 Task: Create a due date automation trigger when advanced on, on the monday before a card is due add fields without custom field "Resume" checked at 11:00 AM.
Action: Mouse moved to (949, 72)
Screenshot: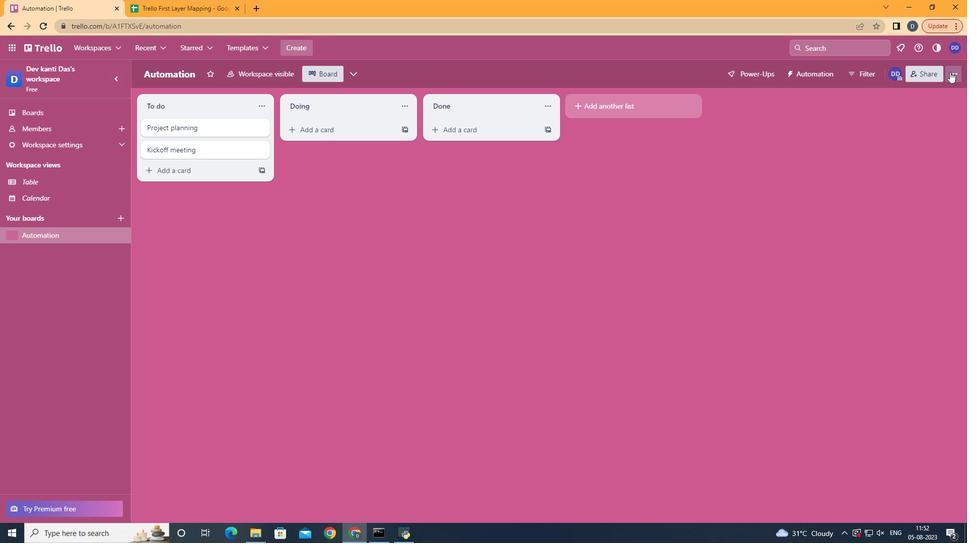 
Action: Mouse pressed left at (949, 72)
Screenshot: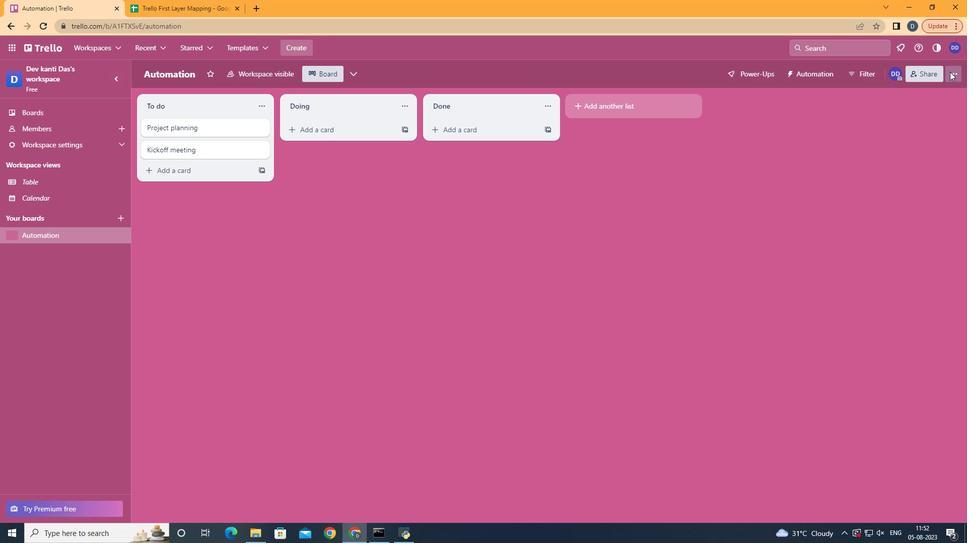 
Action: Mouse moved to (912, 206)
Screenshot: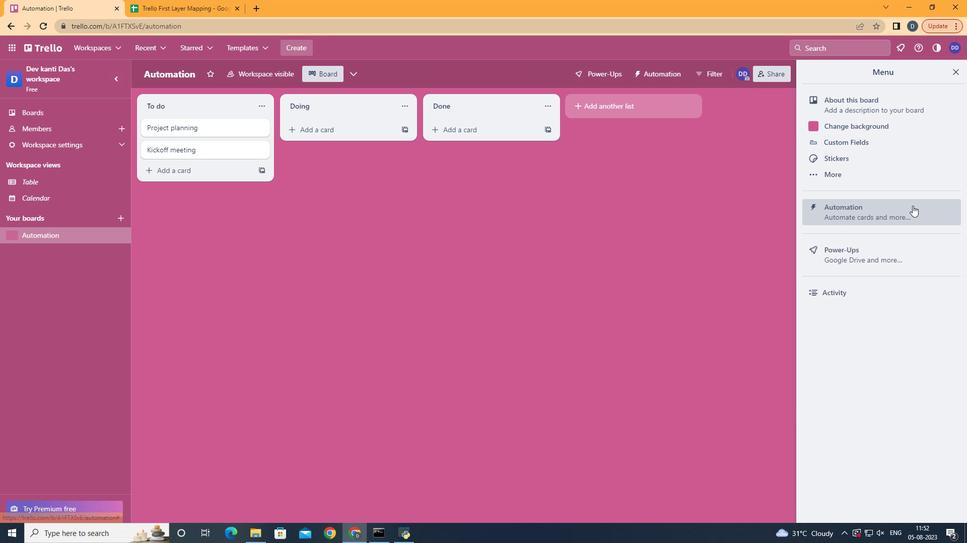 
Action: Mouse pressed left at (912, 206)
Screenshot: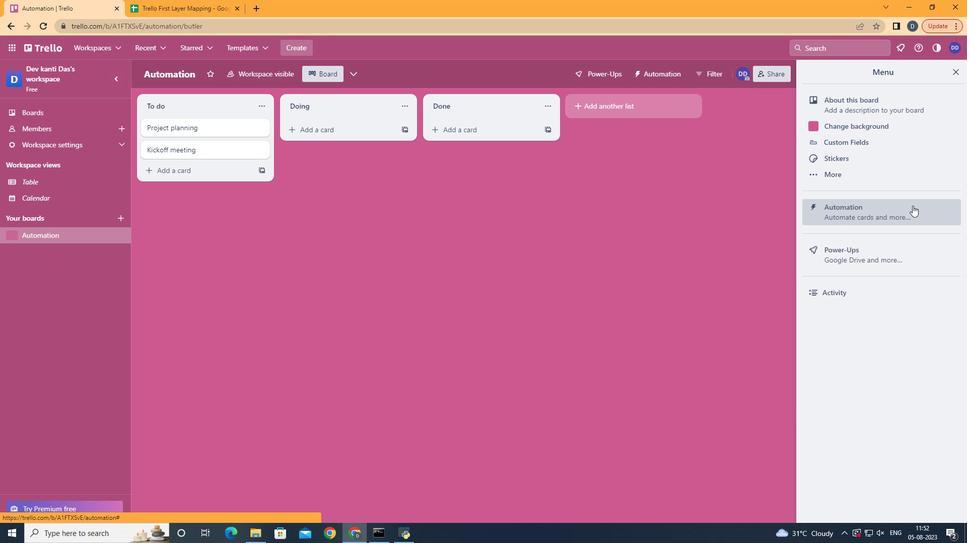 
Action: Mouse moved to (201, 207)
Screenshot: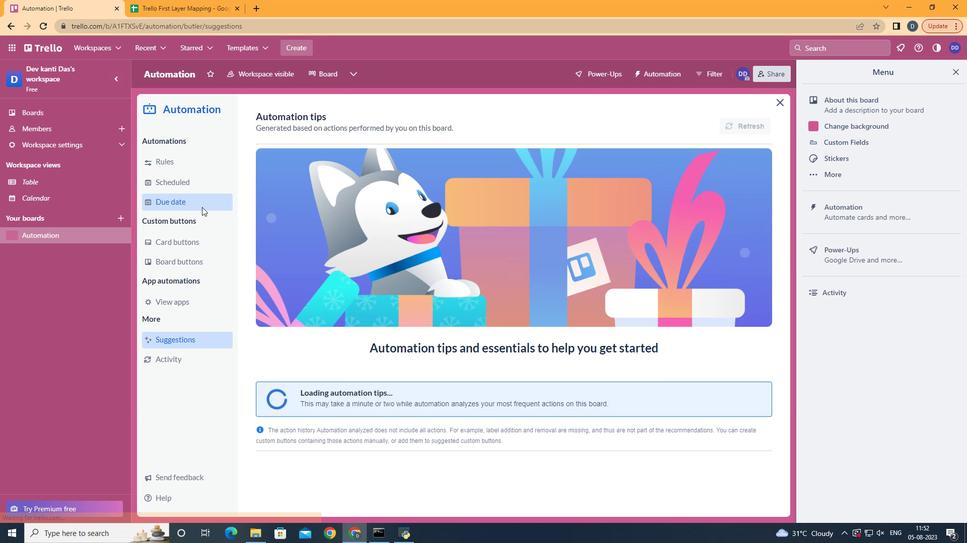 
Action: Mouse pressed left at (201, 207)
Screenshot: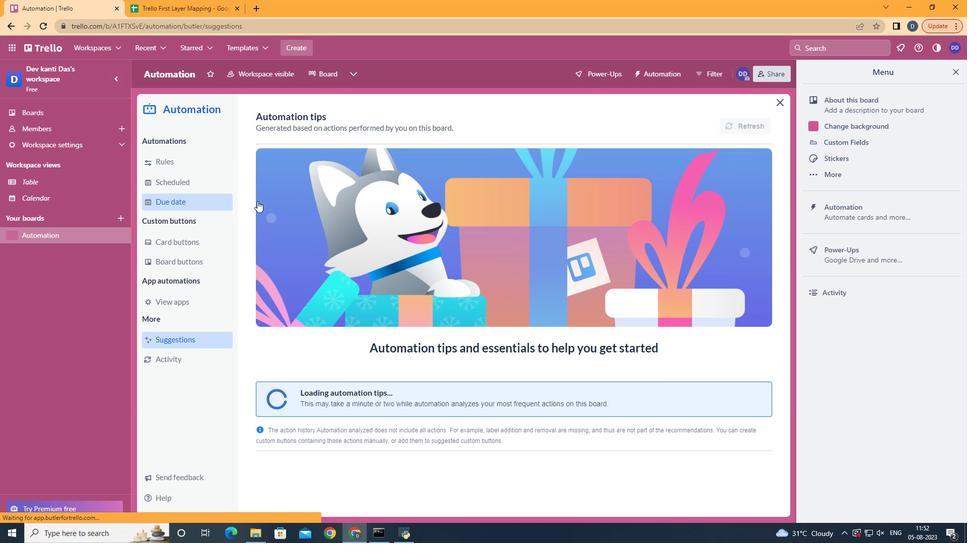 
Action: Mouse moved to (707, 124)
Screenshot: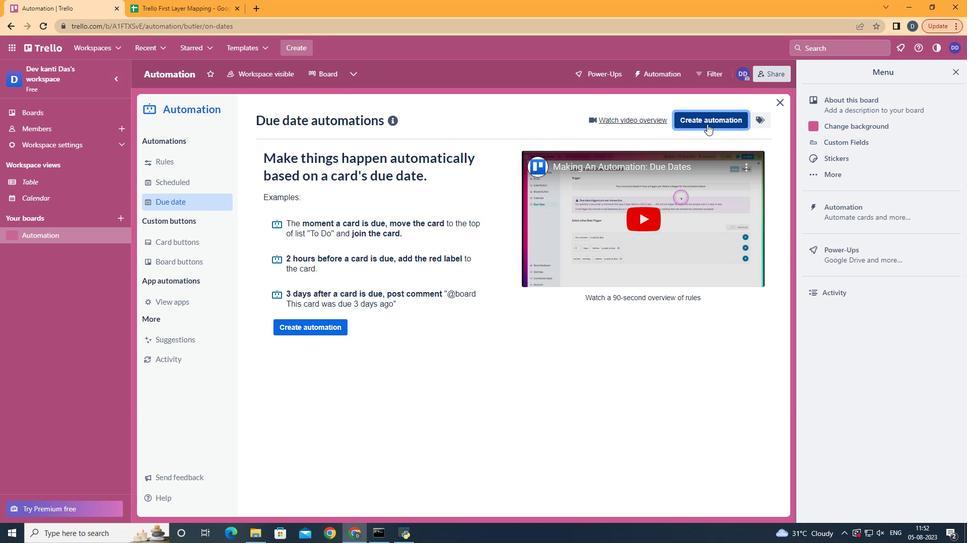 
Action: Mouse pressed left at (707, 124)
Screenshot: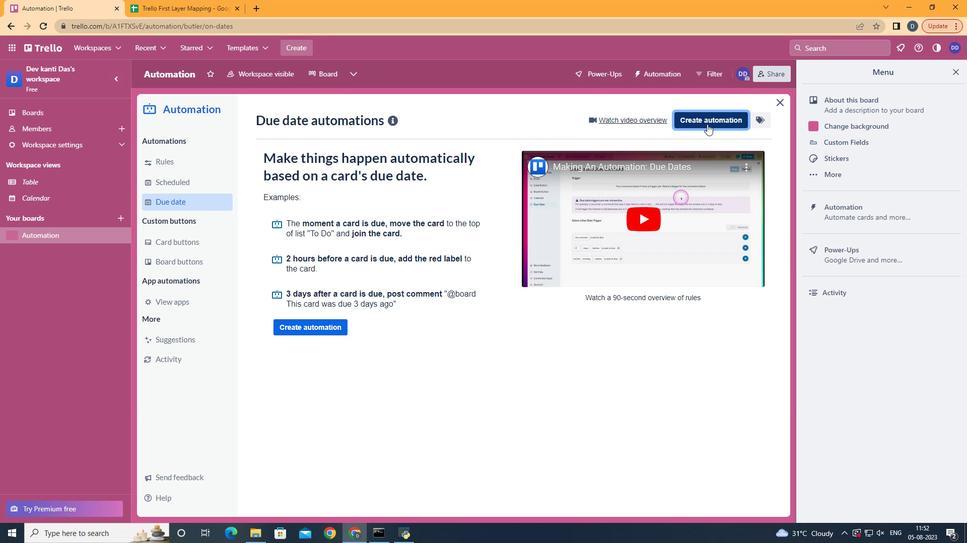 
Action: Mouse moved to (564, 221)
Screenshot: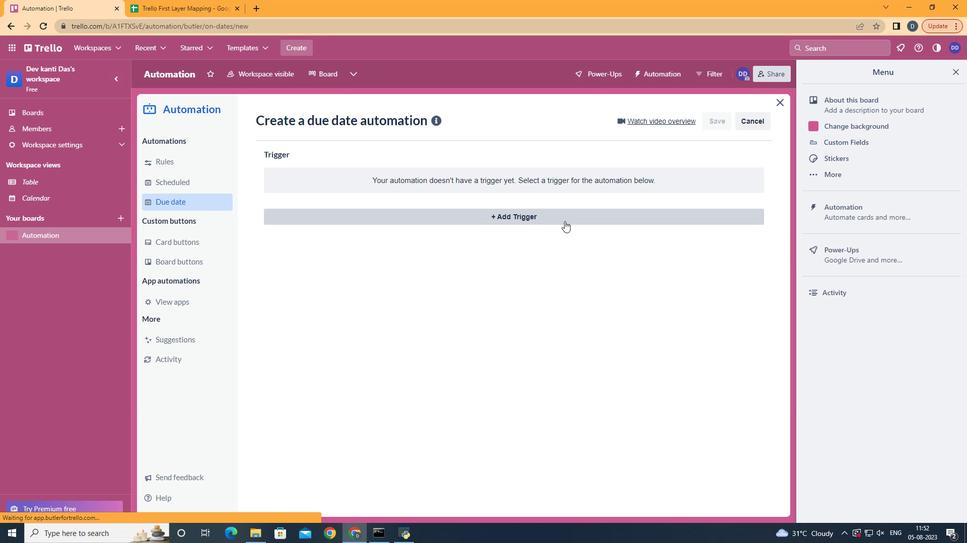 
Action: Mouse pressed left at (564, 221)
Screenshot: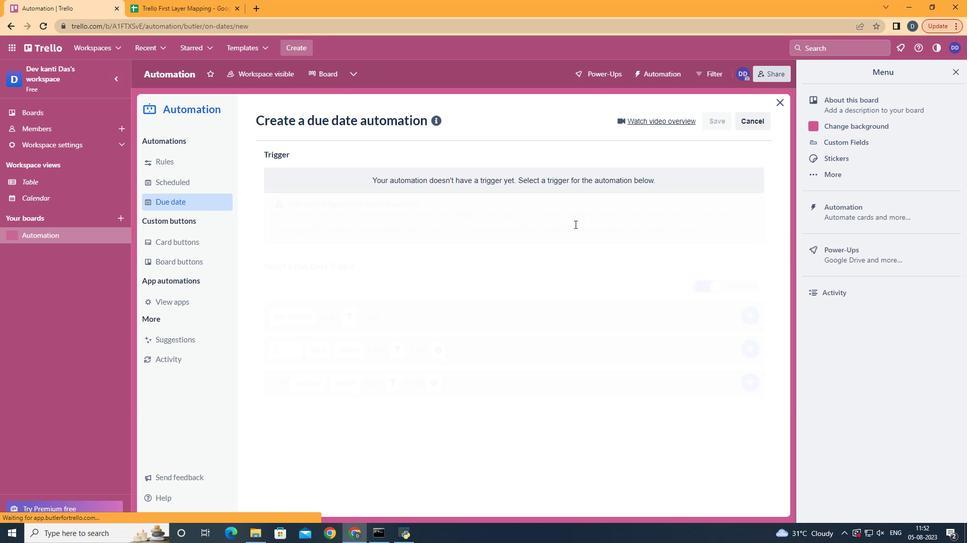 
Action: Mouse moved to (330, 265)
Screenshot: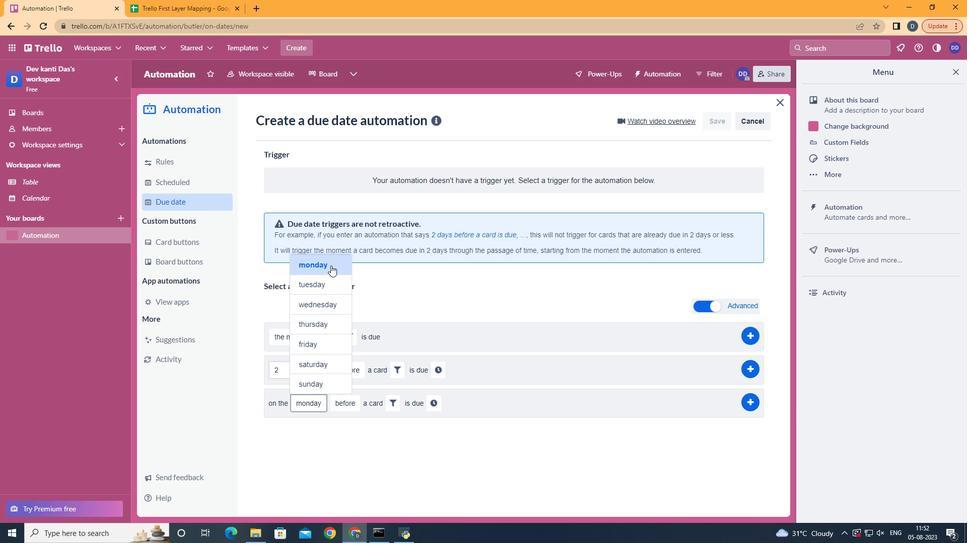 
Action: Mouse pressed left at (330, 265)
Screenshot: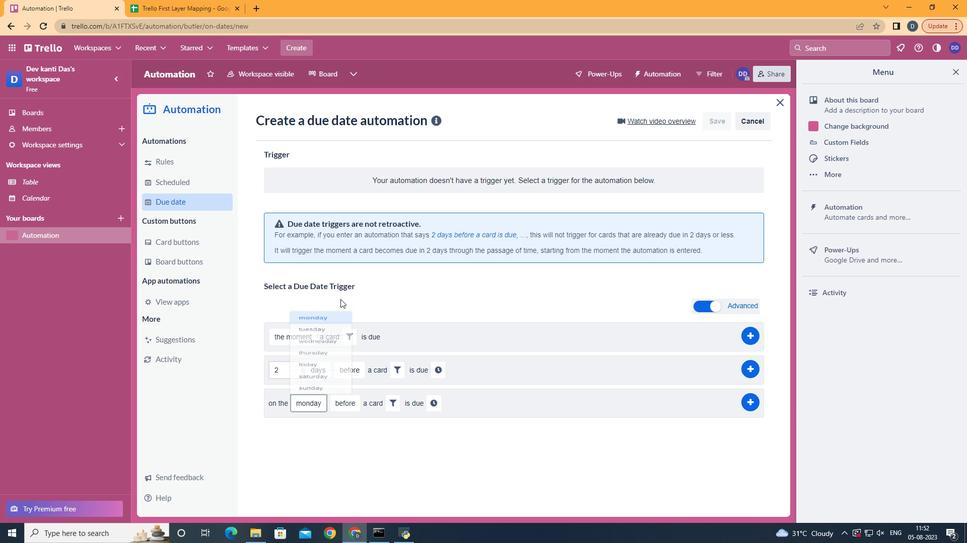 
Action: Mouse moved to (353, 422)
Screenshot: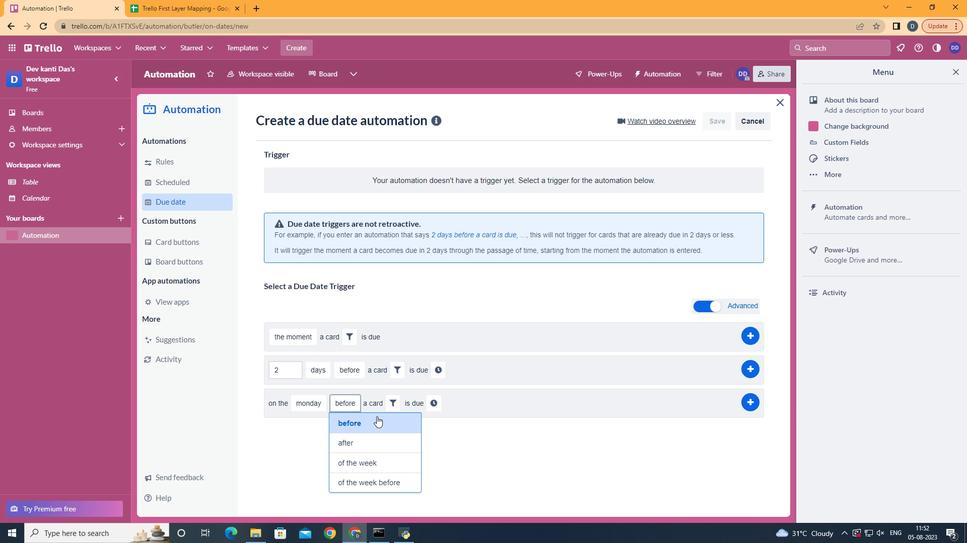 
Action: Mouse pressed left at (353, 422)
Screenshot: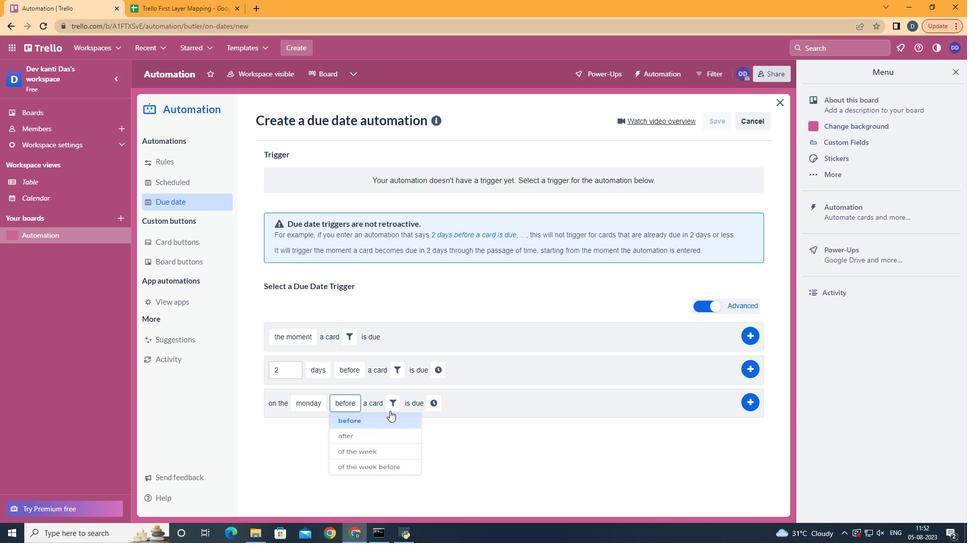 
Action: Mouse moved to (390, 411)
Screenshot: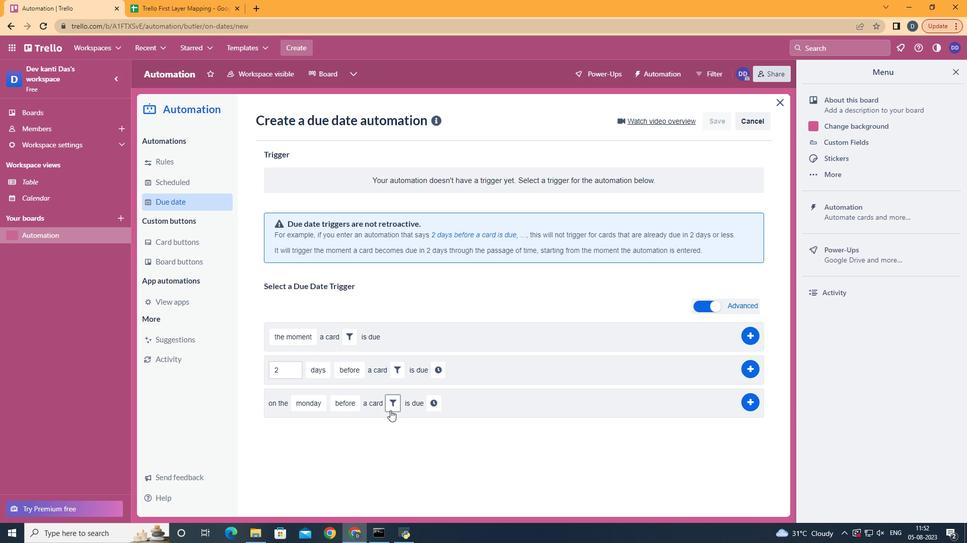 
Action: Mouse pressed left at (390, 411)
Screenshot: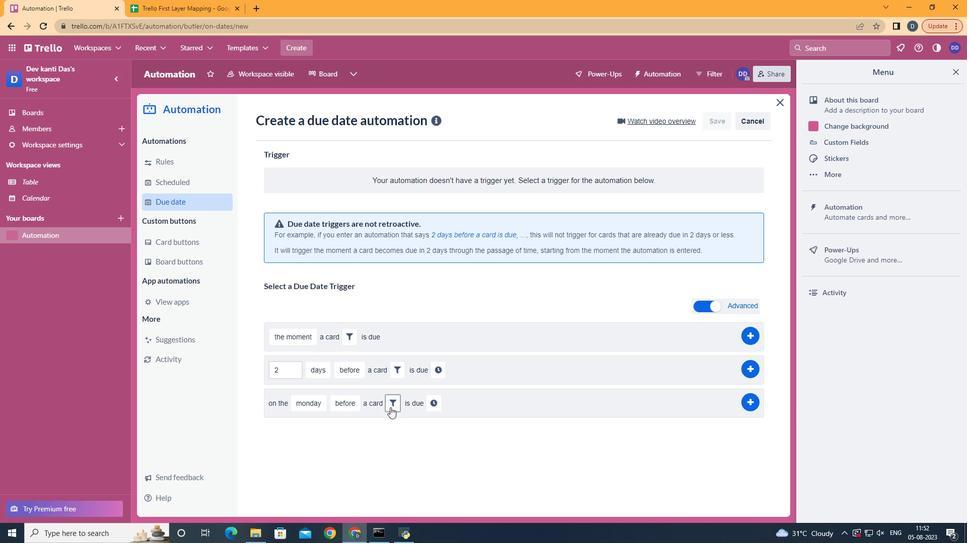 
Action: Mouse moved to (550, 437)
Screenshot: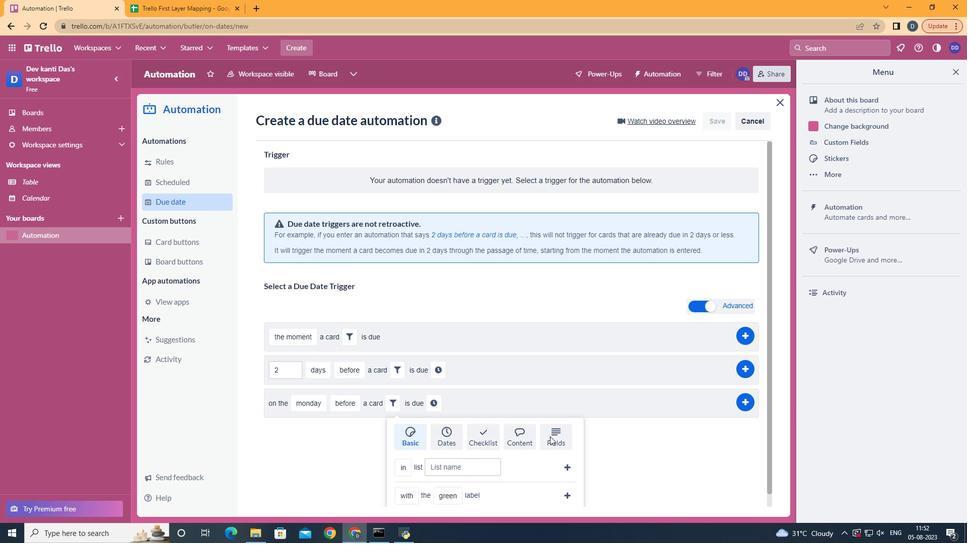 
Action: Mouse pressed left at (550, 437)
Screenshot: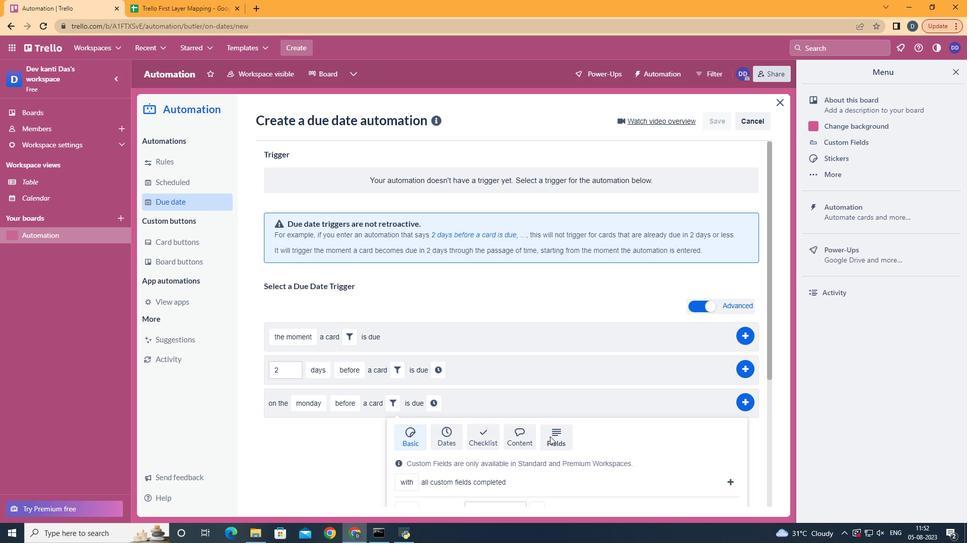 
Action: Mouse moved to (550, 437)
Screenshot: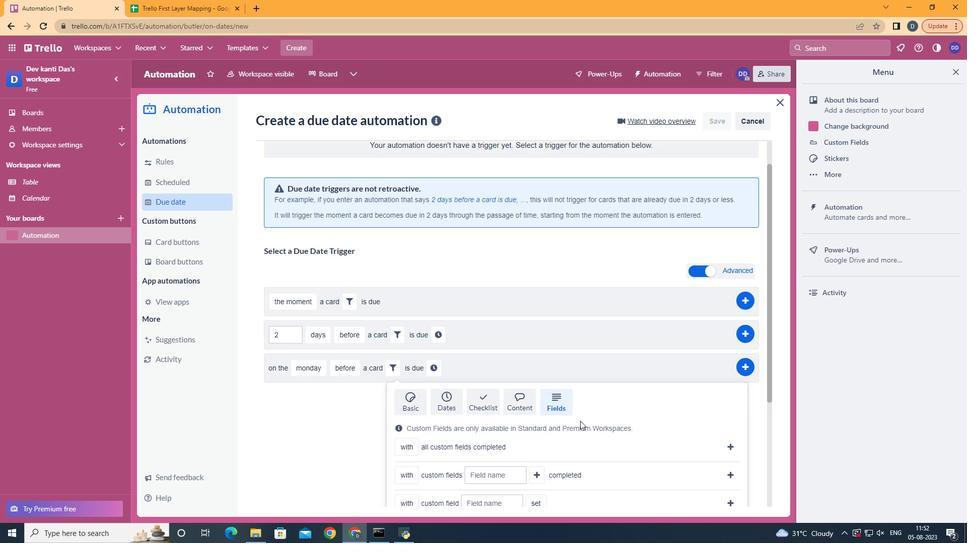 
Action: Mouse scrolled (550, 436) with delta (0, 0)
Screenshot: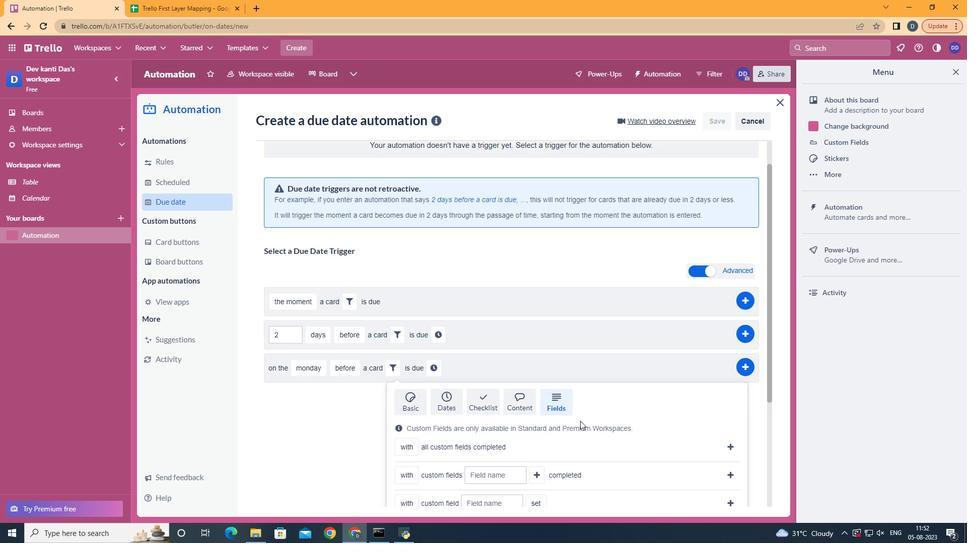 
Action: Mouse scrolled (550, 436) with delta (0, 0)
Screenshot: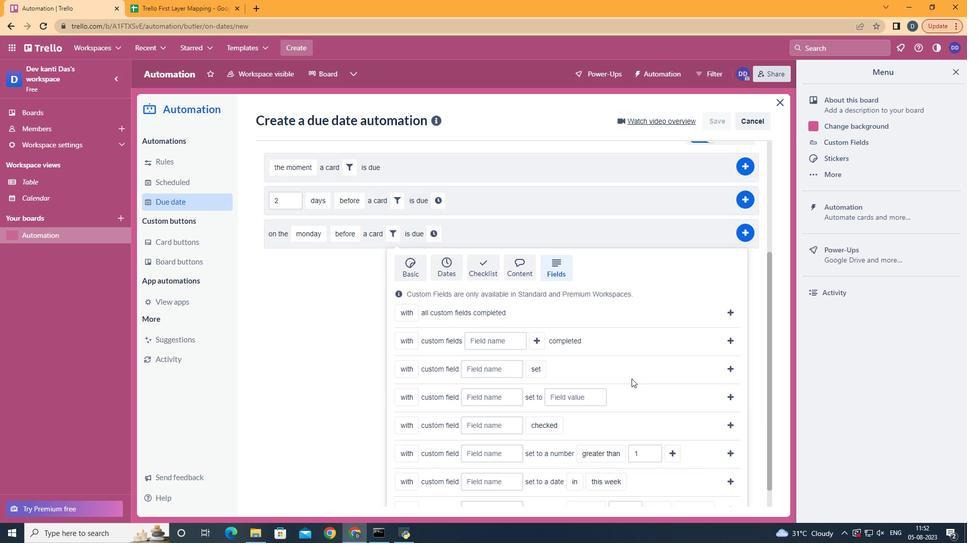 
Action: Mouse scrolled (550, 436) with delta (0, 0)
Screenshot: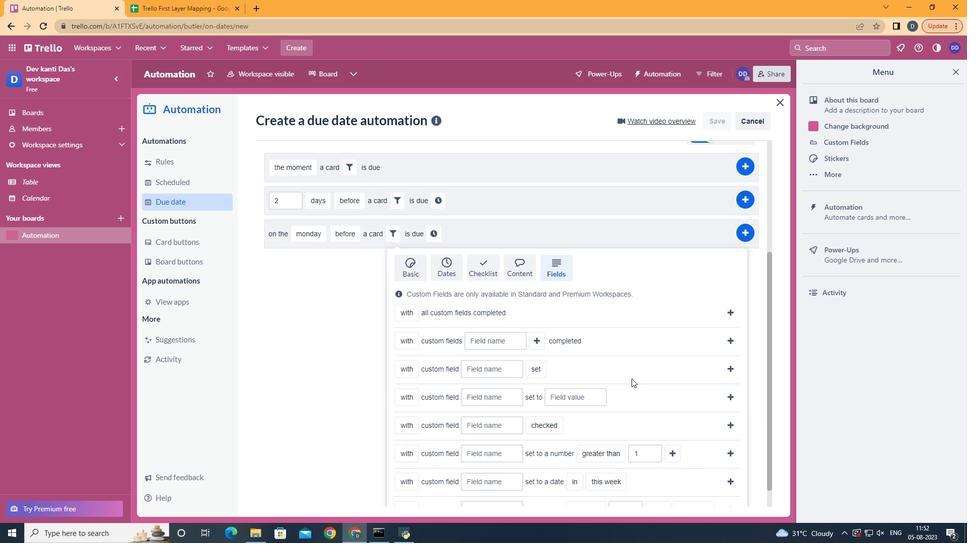 
Action: Mouse scrolled (550, 436) with delta (0, 0)
Screenshot: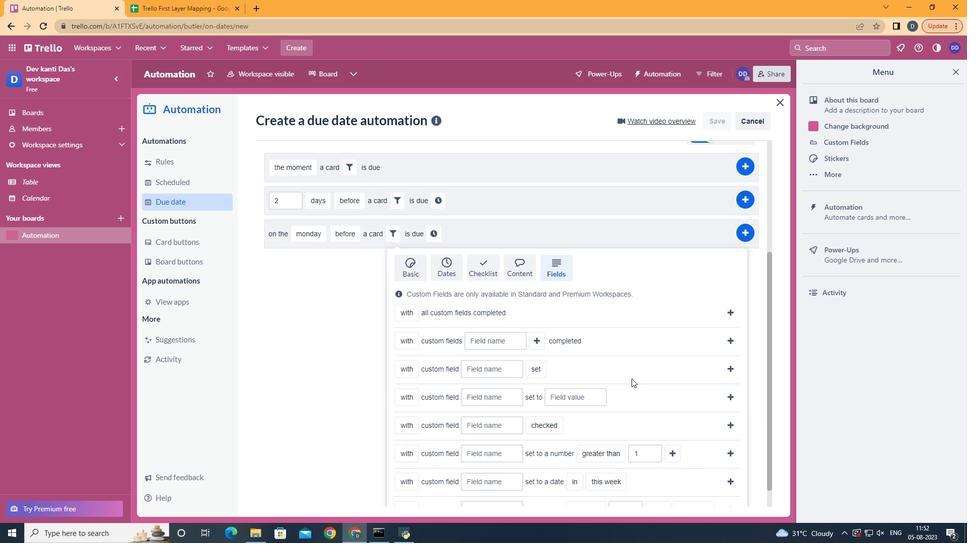 
Action: Mouse moved to (418, 437)
Screenshot: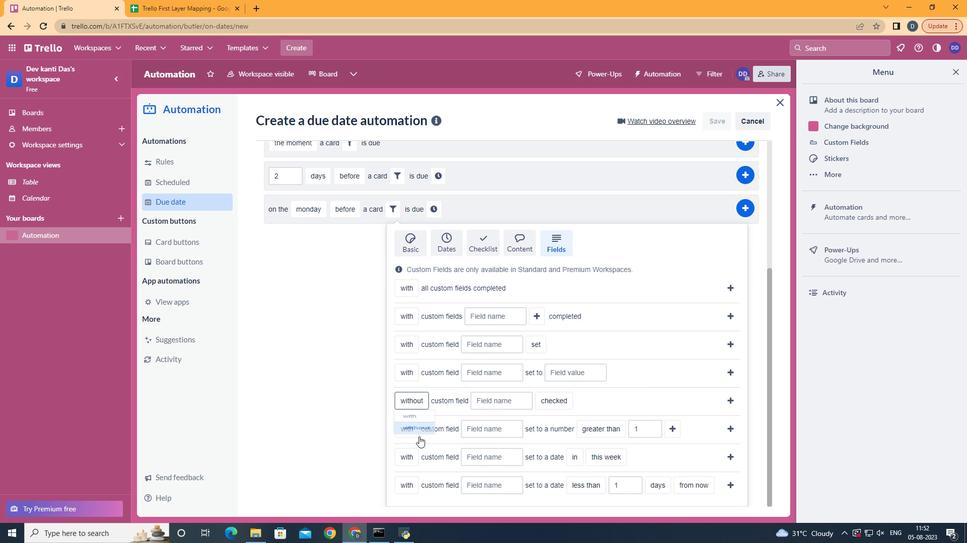 
Action: Mouse pressed left at (418, 437)
Screenshot: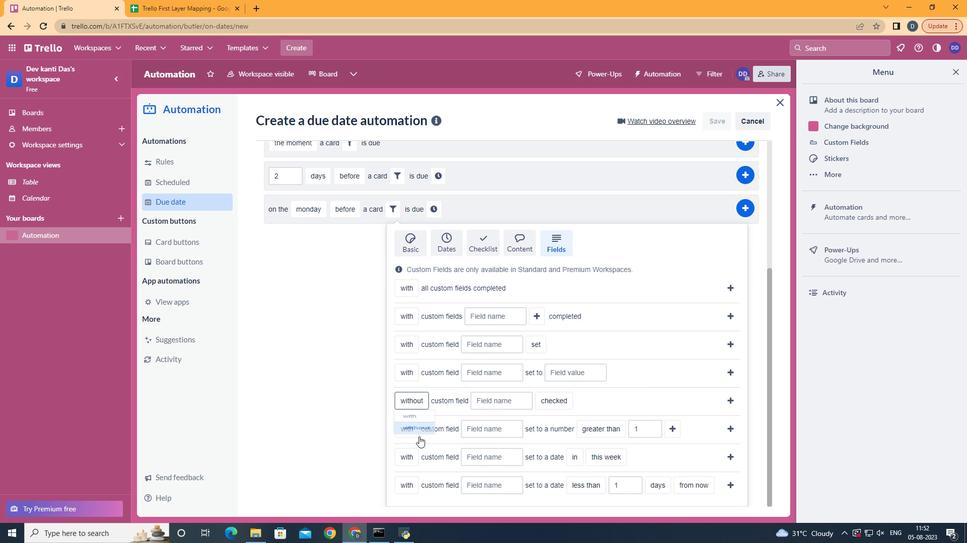 
Action: Mouse moved to (509, 400)
Screenshot: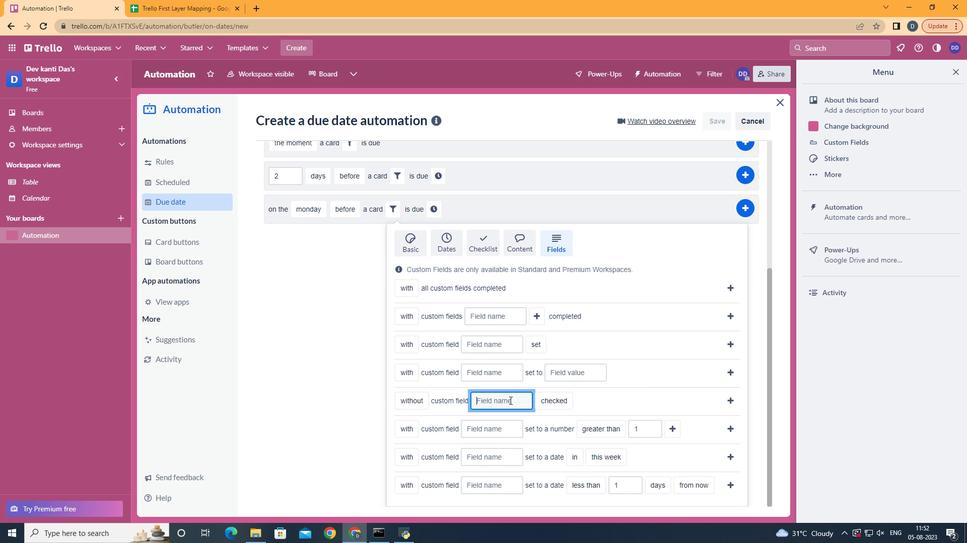 
Action: Mouse pressed left at (509, 400)
Screenshot: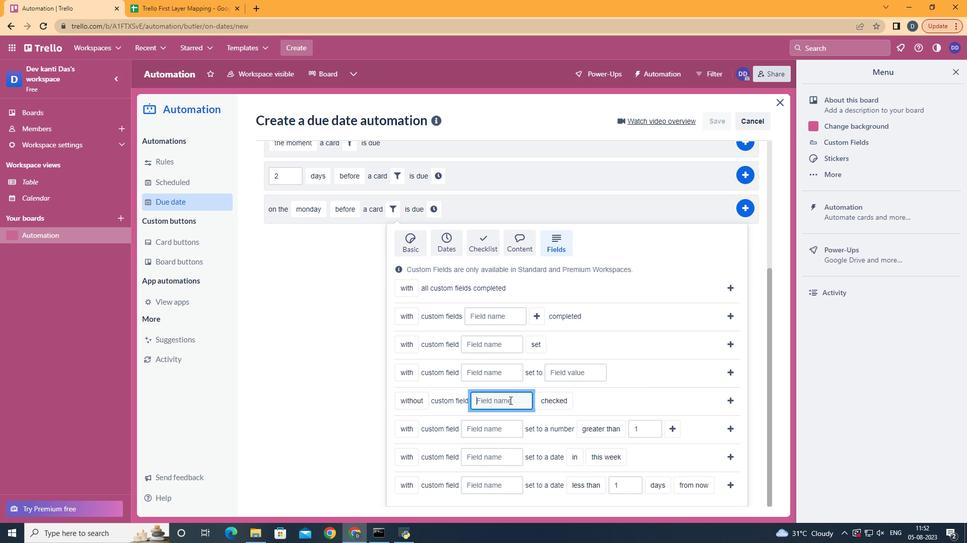 
Action: Key pressed <Key.shift>Resume
Screenshot: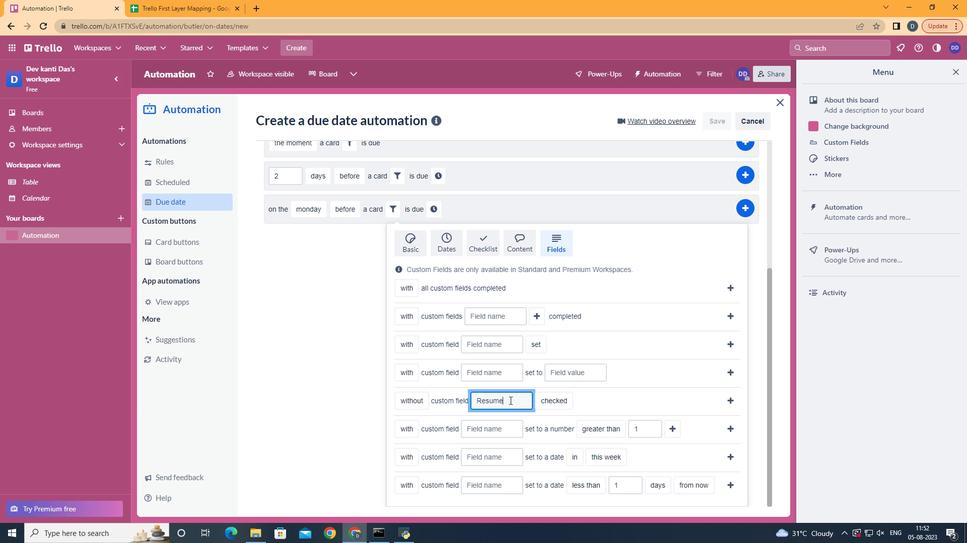
Action: Mouse moved to (564, 414)
Screenshot: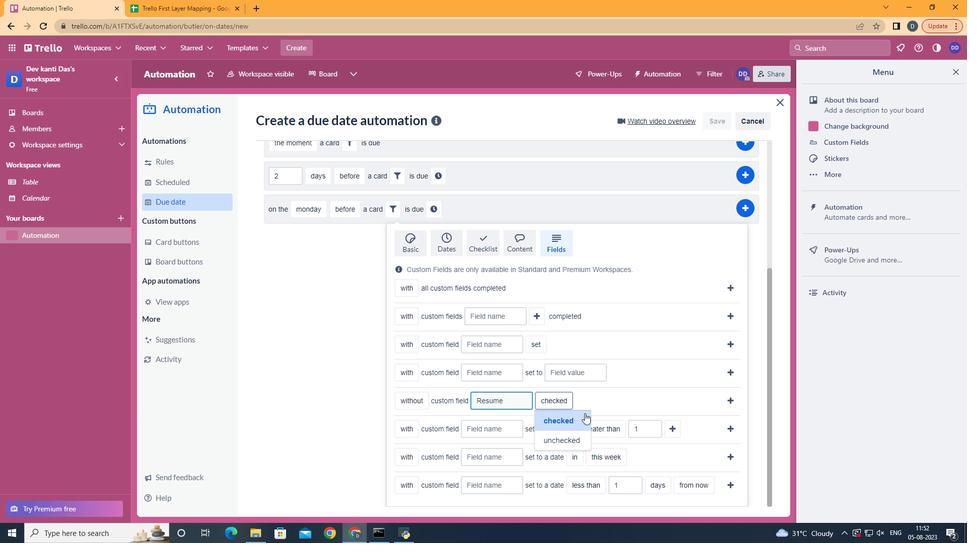 
Action: Mouse pressed left at (564, 414)
Screenshot: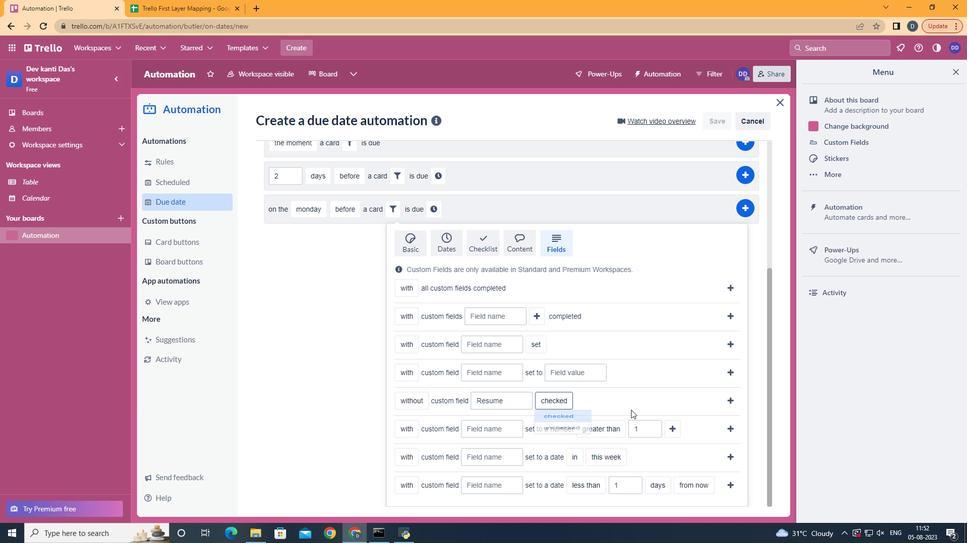 
Action: Mouse moved to (733, 396)
Screenshot: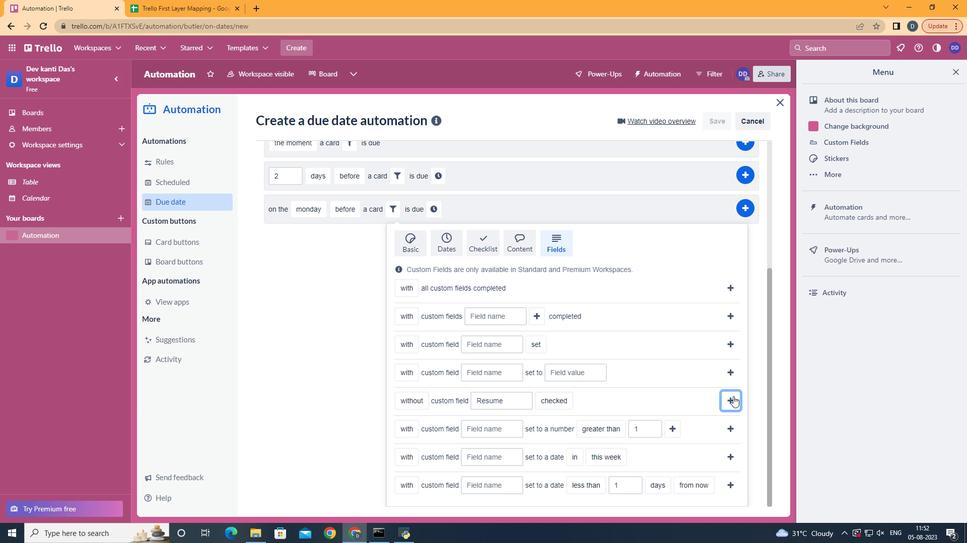 
Action: Mouse pressed left at (733, 396)
Screenshot: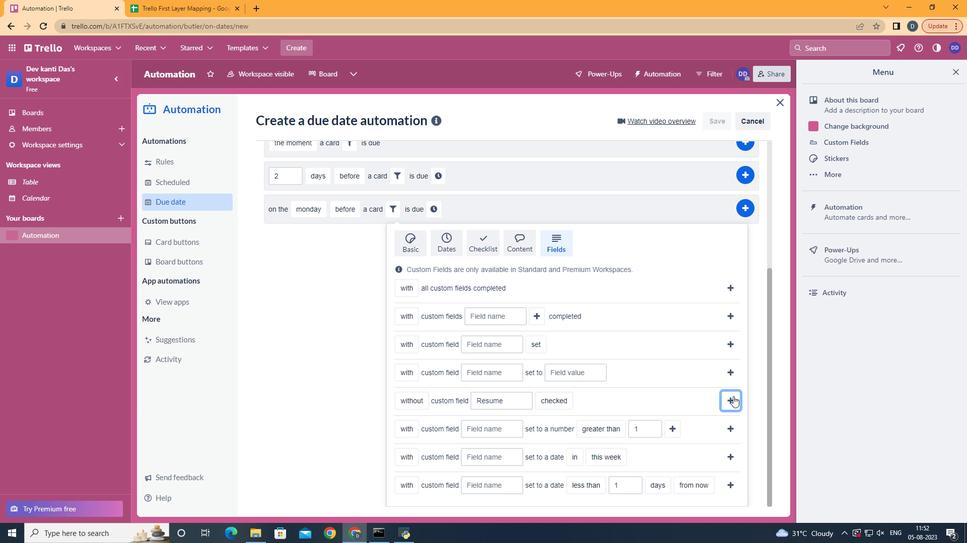 
Action: Mouse moved to (590, 394)
Screenshot: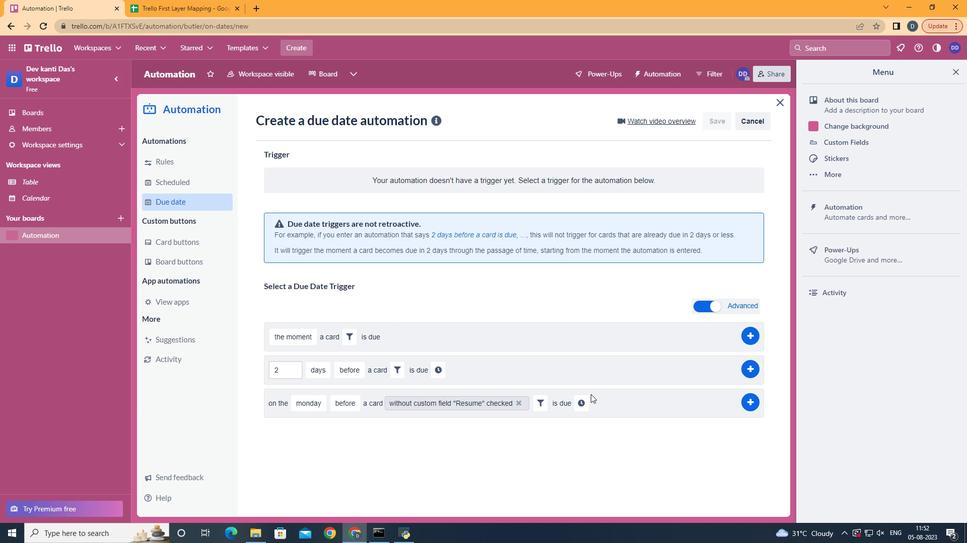 
Action: Mouse pressed left at (590, 394)
Screenshot: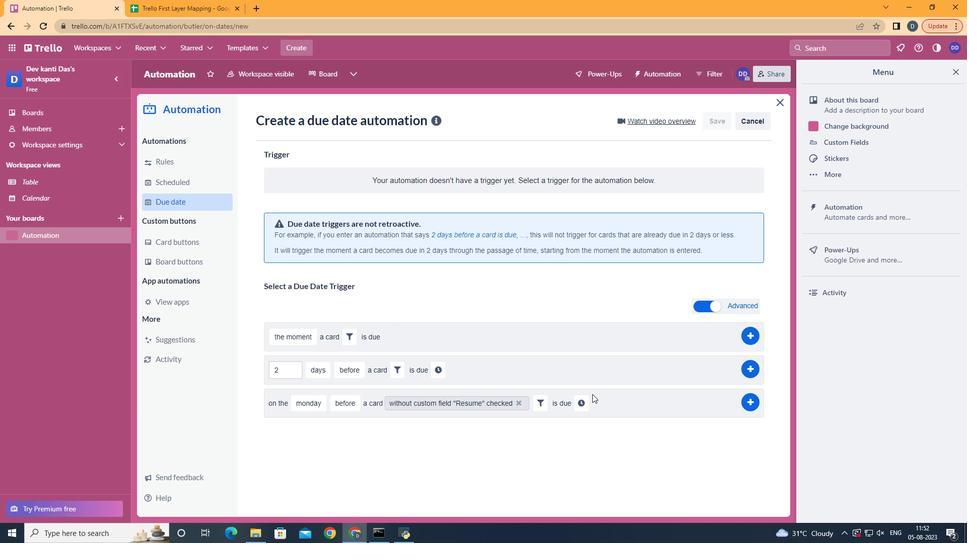 
Action: Mouse moved to (583, 400)
Screenshot: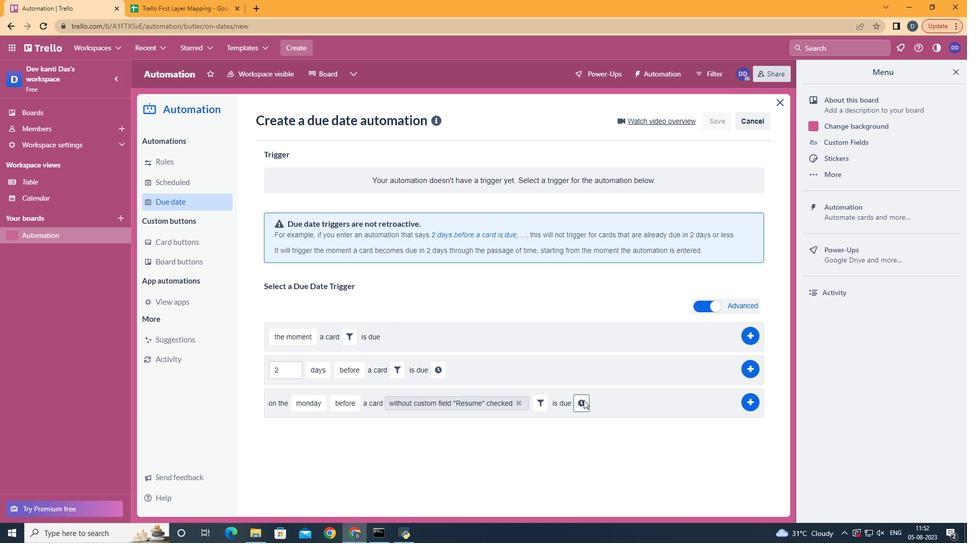 
Action: Mouse pressed left at (583, 400)
Screenshot: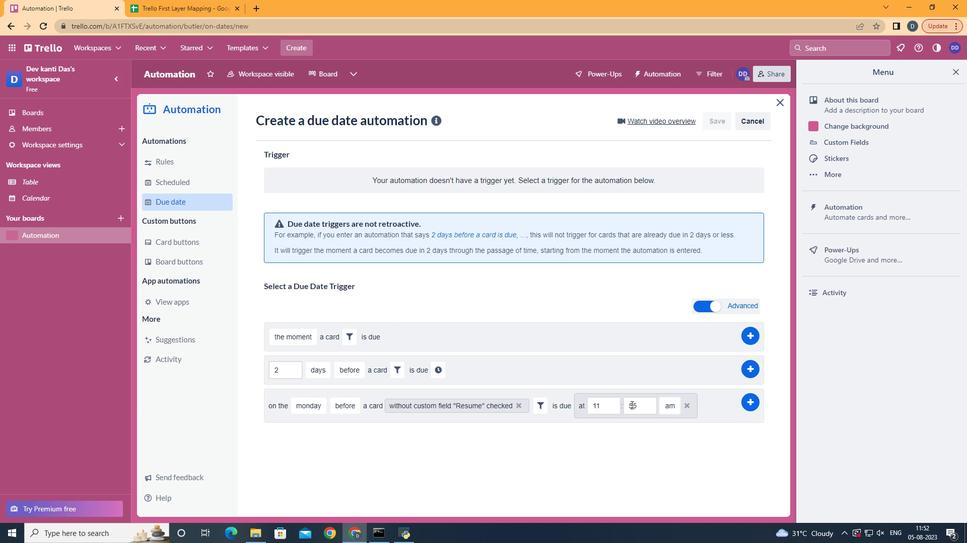 
Action: Mouse moved to (640, 408)
Screenshot: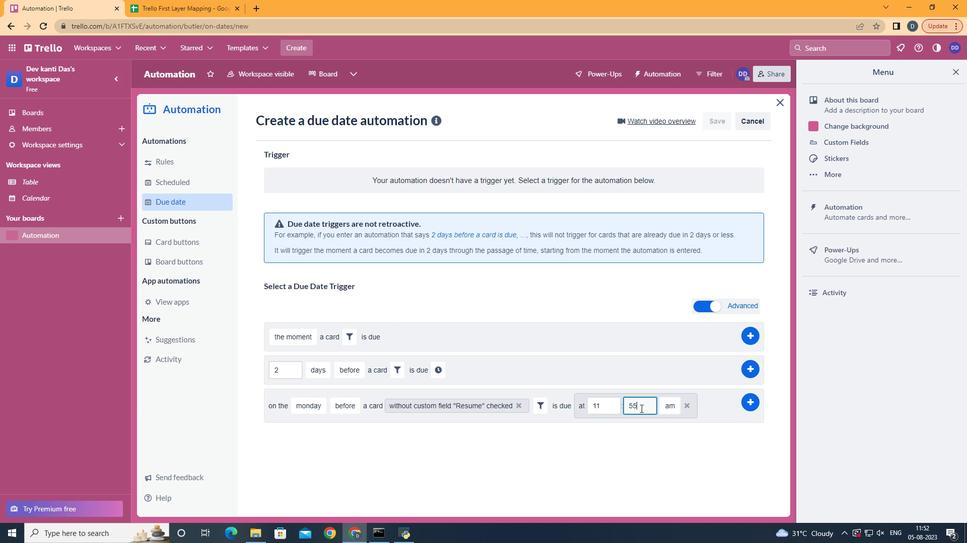 
Action: Mouse pressed left at (640, 408)
Screenshot: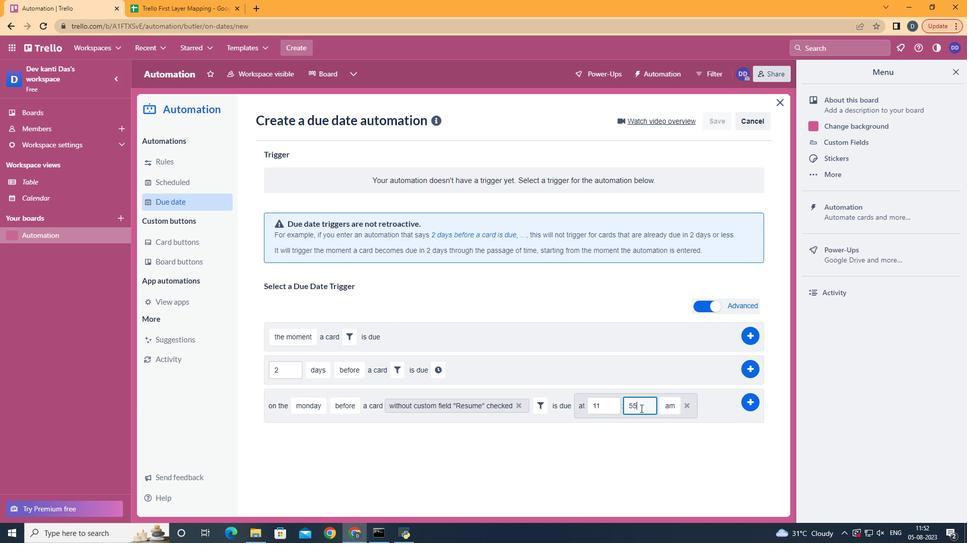
Action: Mouse moved to (640, 408)
Screenshot: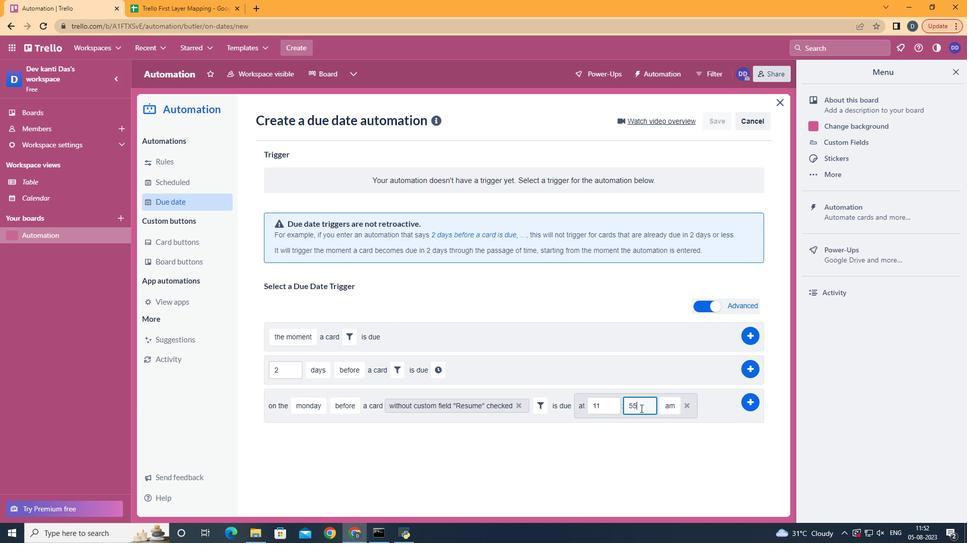 
Action: Key pressed <Key.backspace><Key.backspace>00
Screenshot: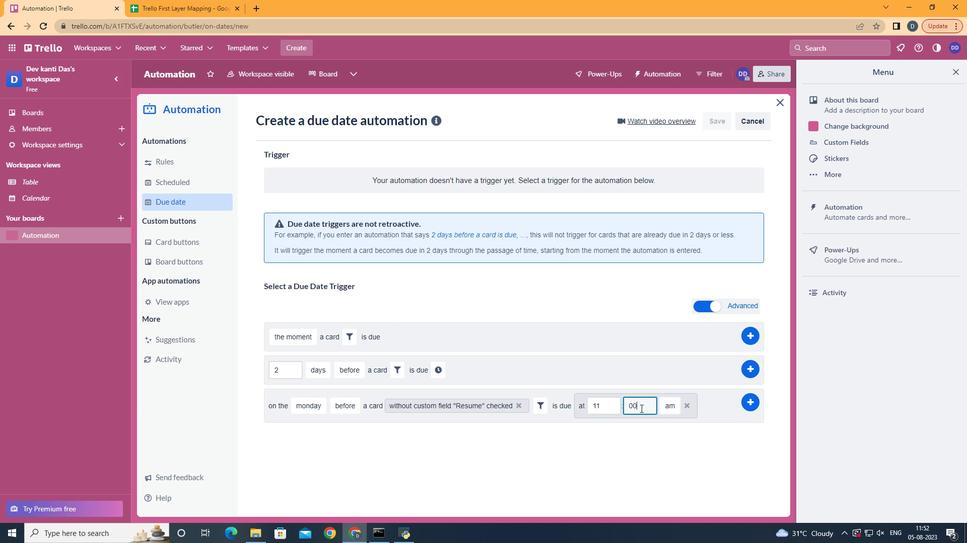 
Action: Mouse moved to (751, 403)
Screenshot: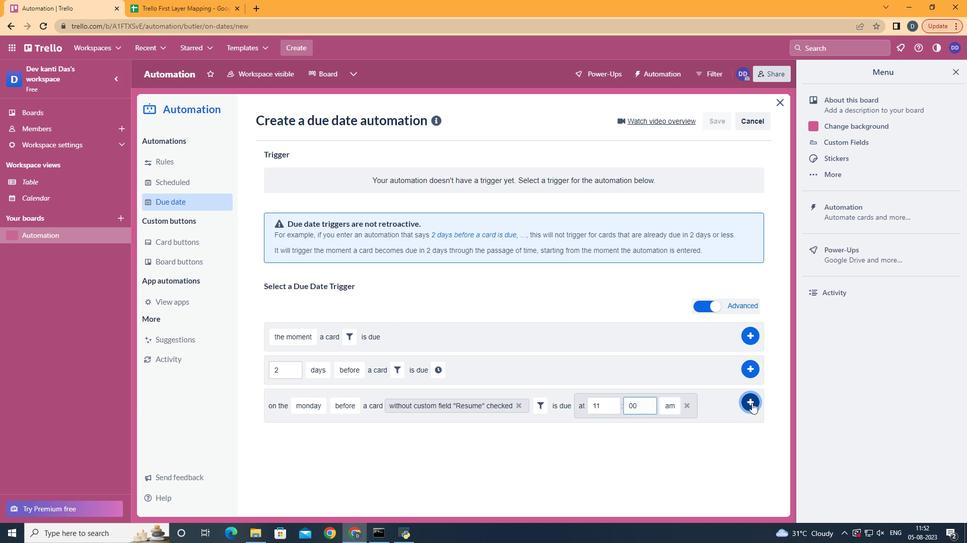 
Action: Mouse pressed left at (751, 403)
Screenshot: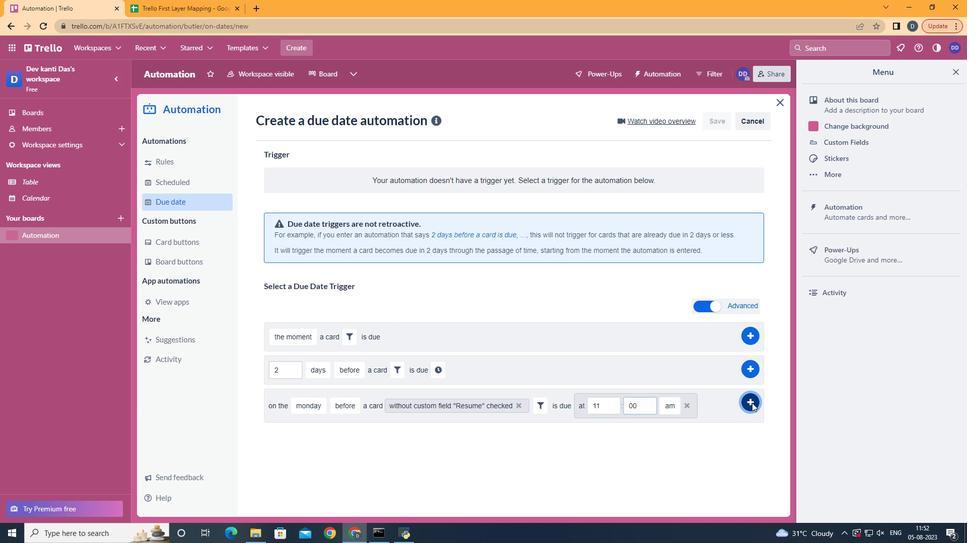 
Action: Mouse moved to (507, 199)
Screenshot: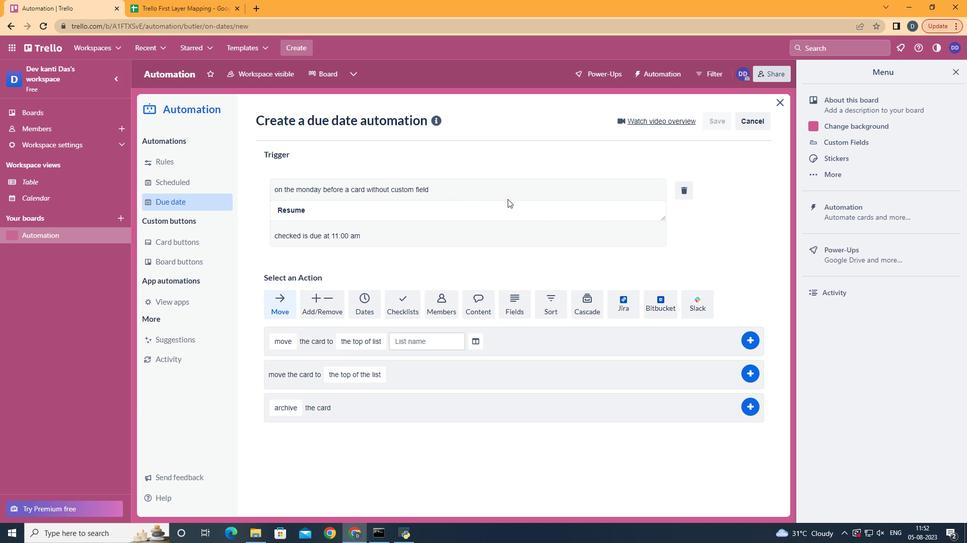 
